 Task: Create a section Load Testing Sprint and in the section, add a milestone SOC 2 Compliance in the project BroaderPath
Action: Mouse moved to (347, 356)
Screenshot: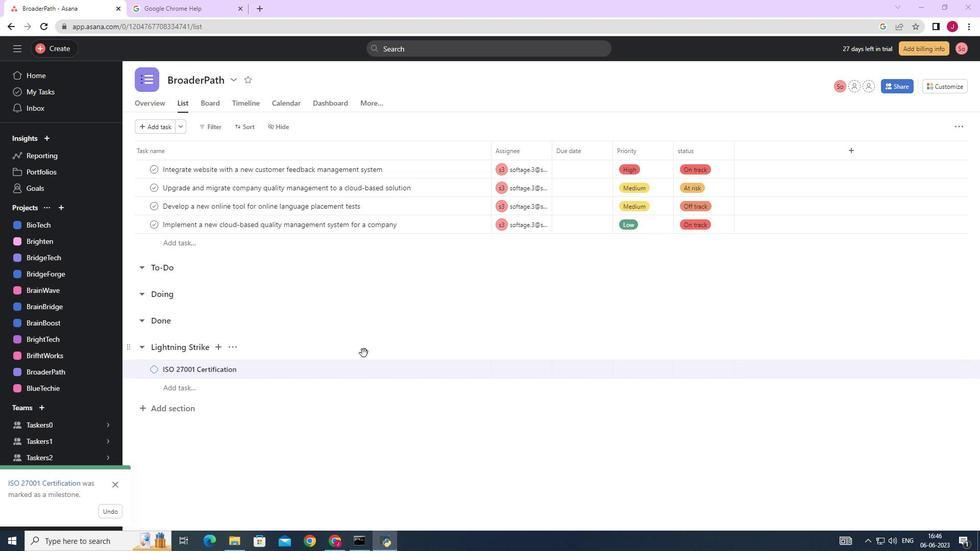 
Action: Mouse scrolled (347, 356) with delta (0, 0)
Screenshot: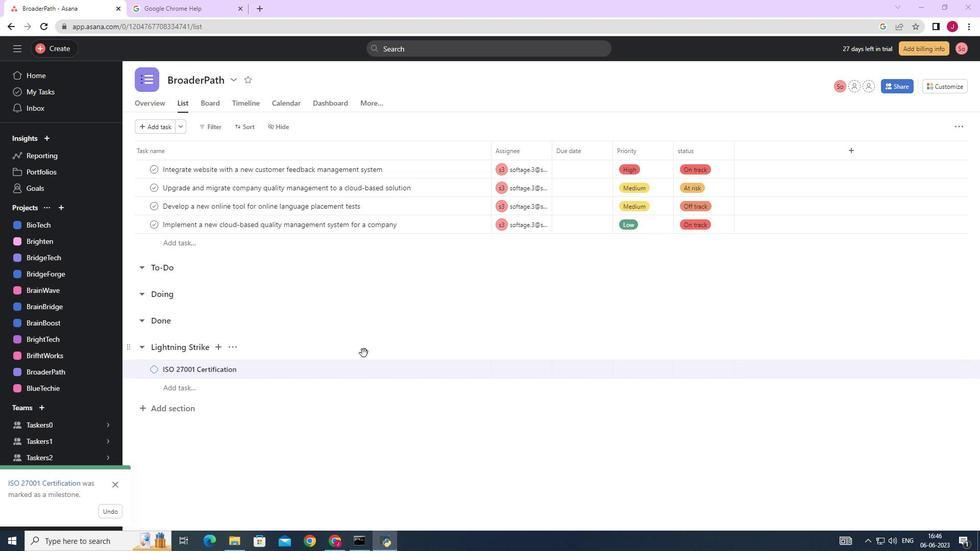 
Action: Mouse scrolled (347, 356) with delta (0, 0)
Screenshot: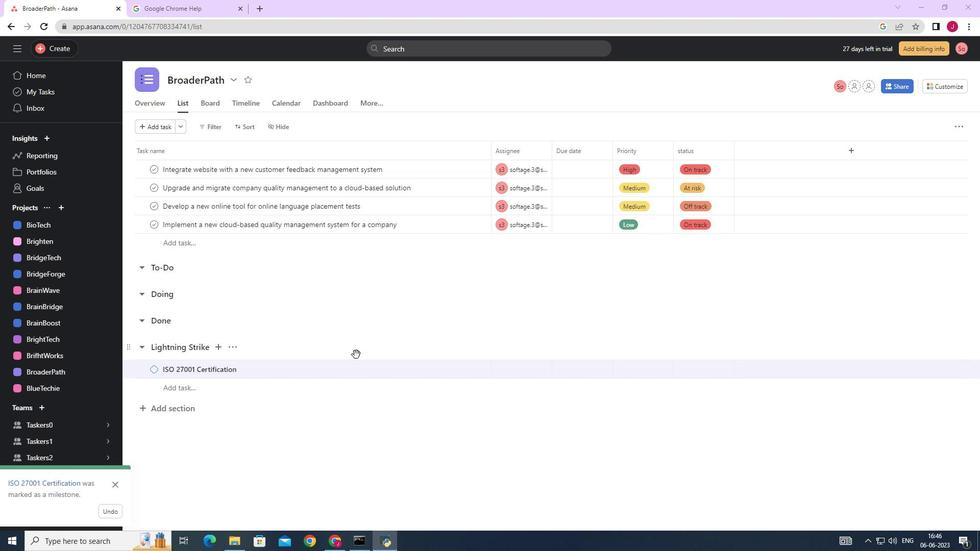 
Action: Mouse scrolled (347, 356) with delta (0, 0)
Screenshot: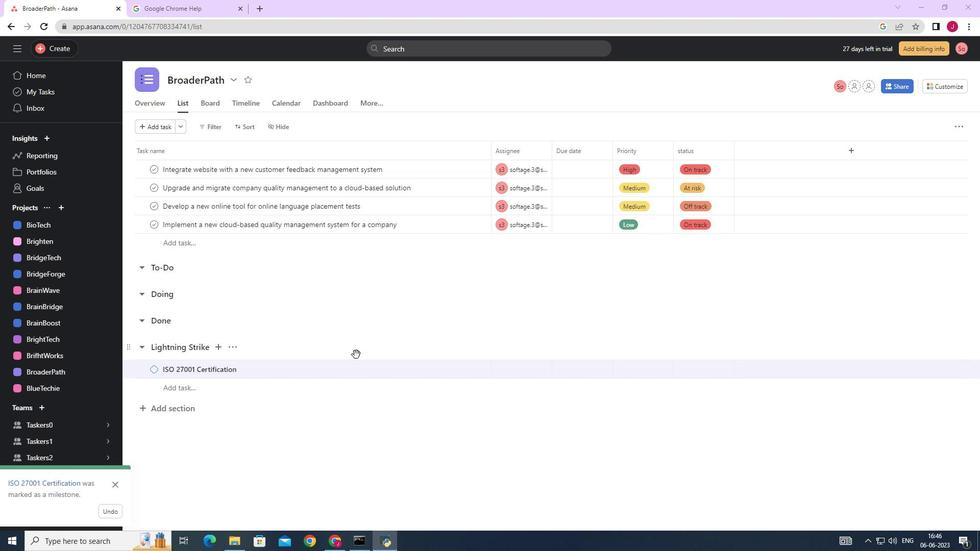
Action: Mouse scrolled (347, 356) with delta (0, 0)
Screenshot: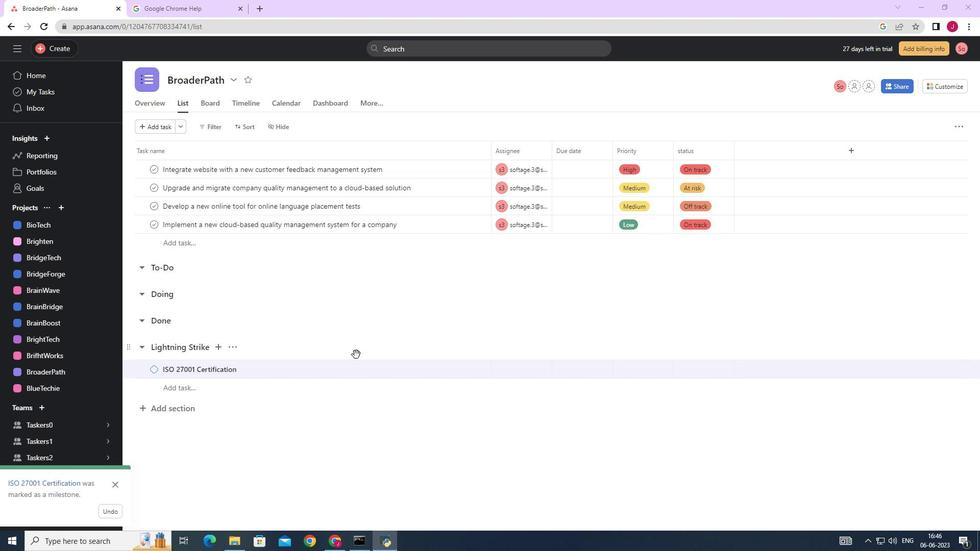 
Action: Mouse moved to (184, 407)
Screenshot: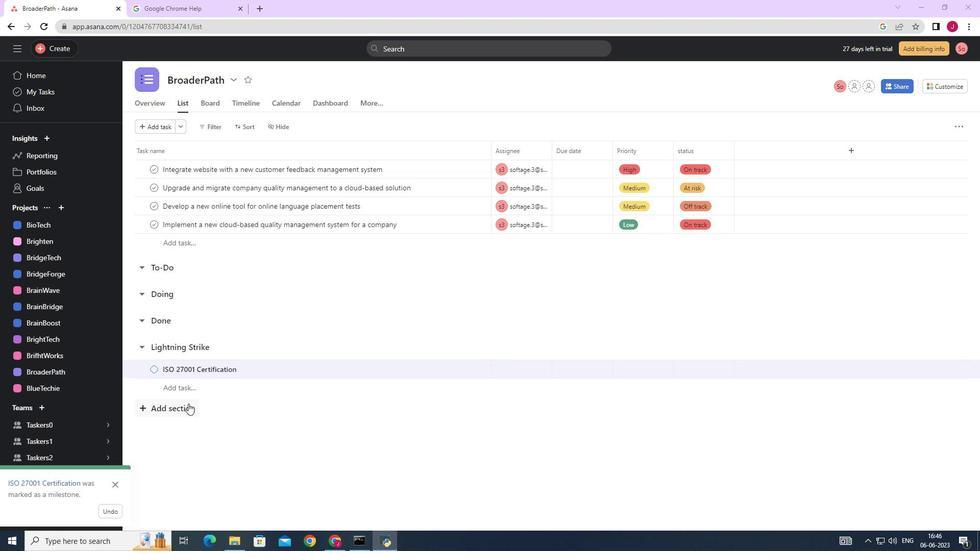 
Action: Mouse pressed left at (184, 407)
Screenshot: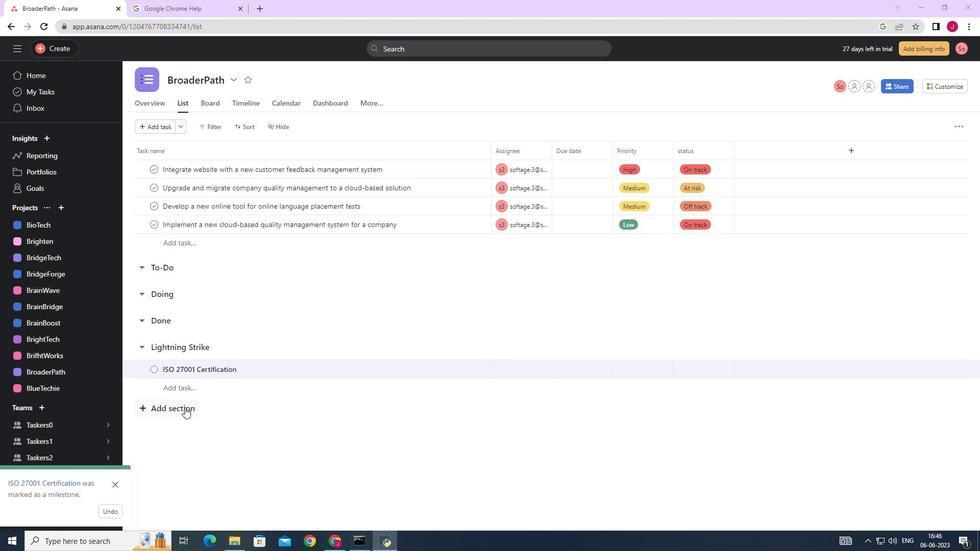 
Action: Key pressed <Key.caps_lock>L<Key.caps_lock>oad<Key.space><Key.caps_lock>T<Key.caps_lock>esting<Key.space><Key.caps_lock>S<Key.caps_lock>print<Key.enter><Key.caps_lock>SOC<Key.space>2<Key.space><Key.caps_lock><Key.caps_lock>C<Key.caps_lock>ompliance
Screenshot: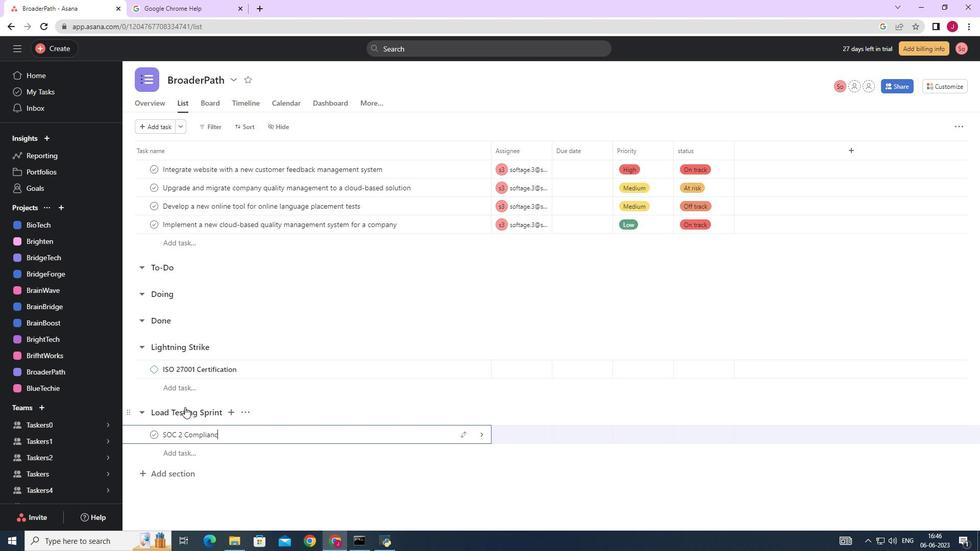
Action: Mouse moved to (485, 433)
Screenshot: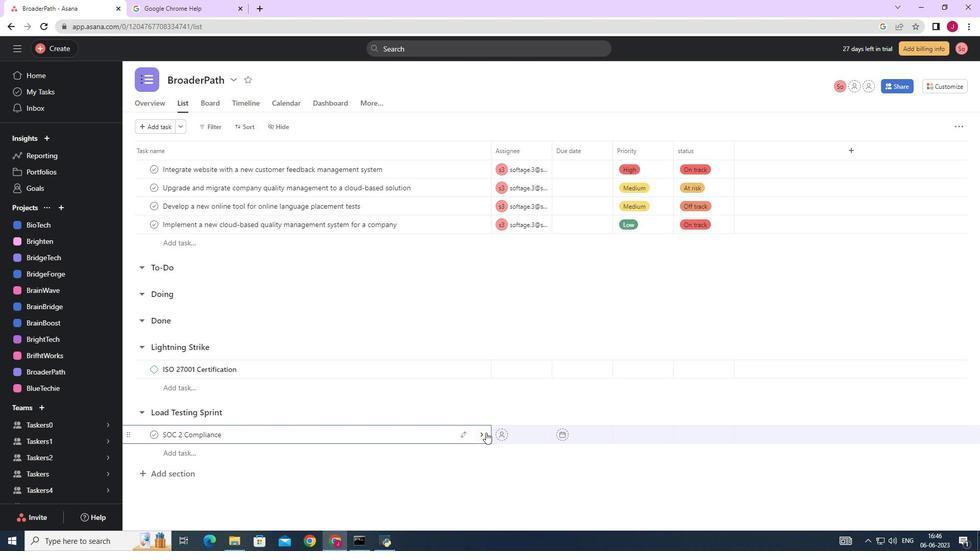 
Action: Mouse pressed left at (485, 433)
Screenshot: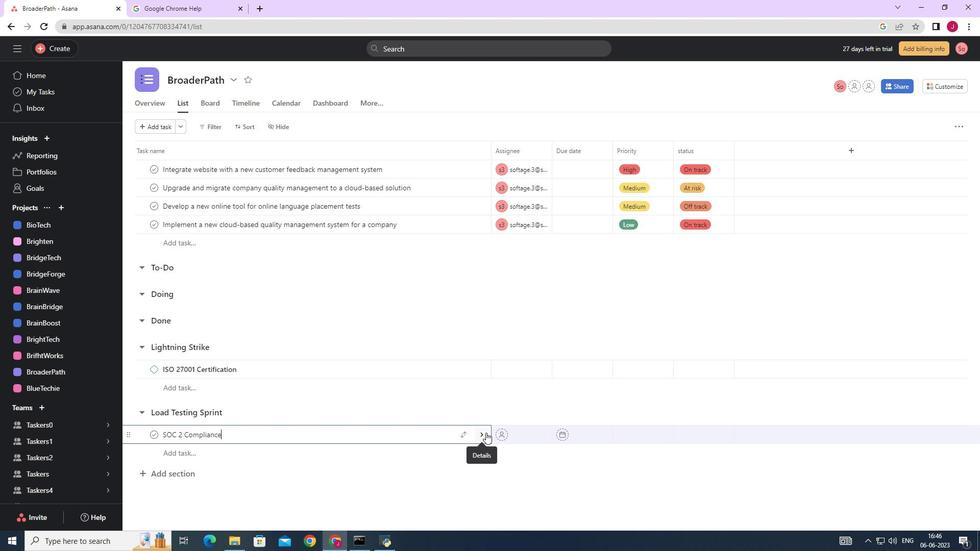 
Action: Mouse moved to (941, 127)
Screenshot: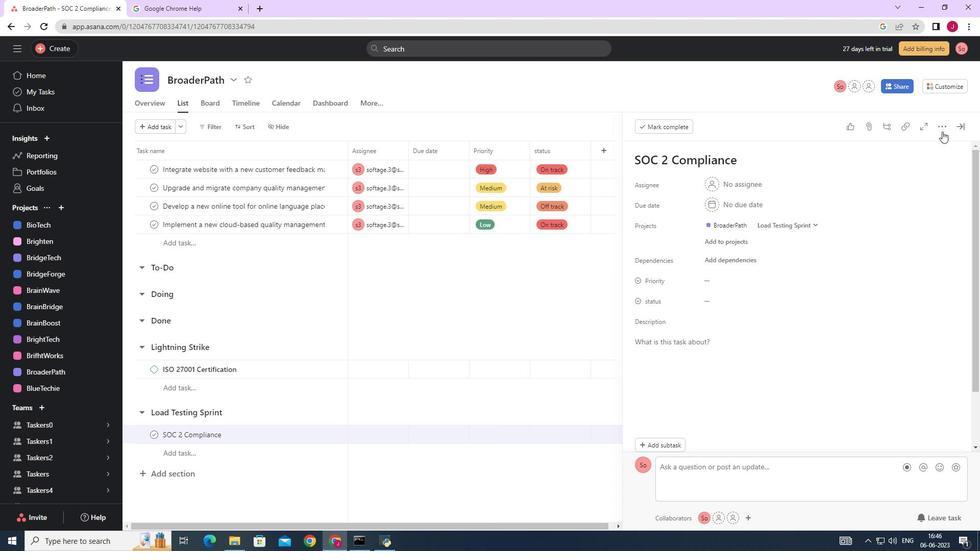 
Action: Mouse pressed left at (941, 127)
Screenshot: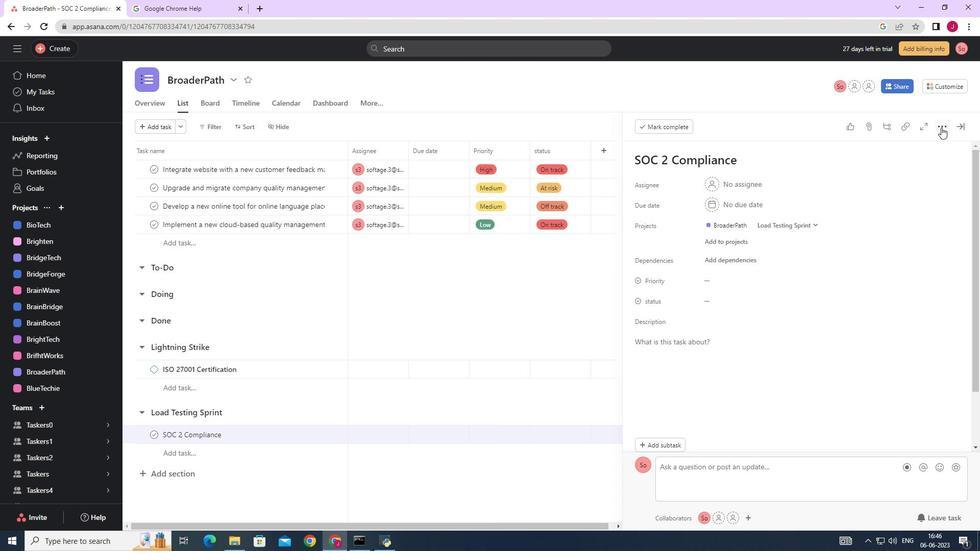 
Action: Mouse moved to (868, 164)
Screenshot: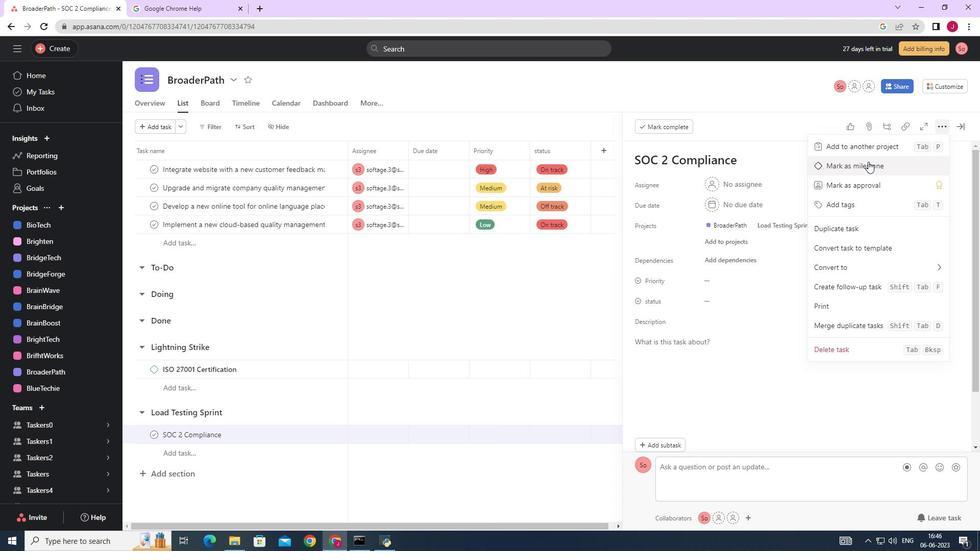 
Action: Mouse pressed left at (868, 164)
Screenshot: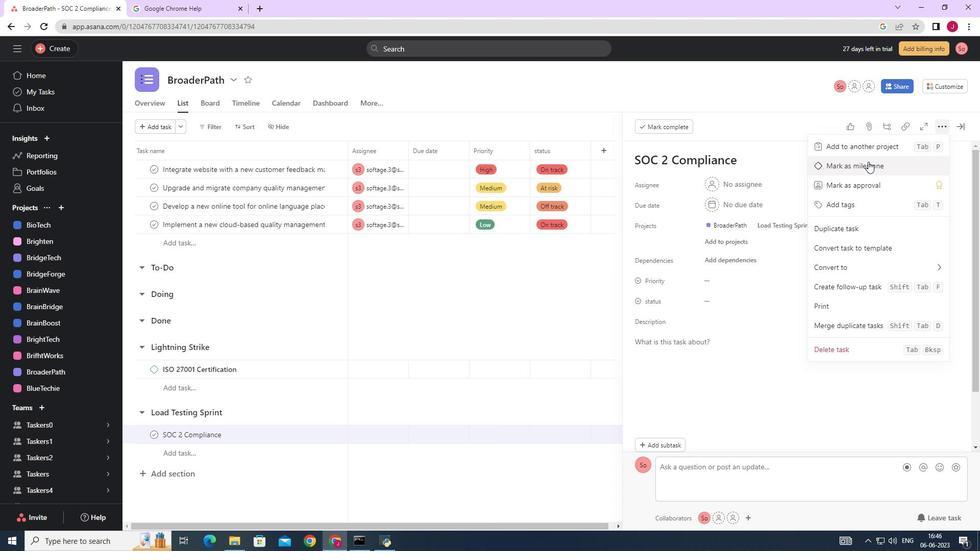 
Action: Mouse moved to (959, 128)
Screenshot: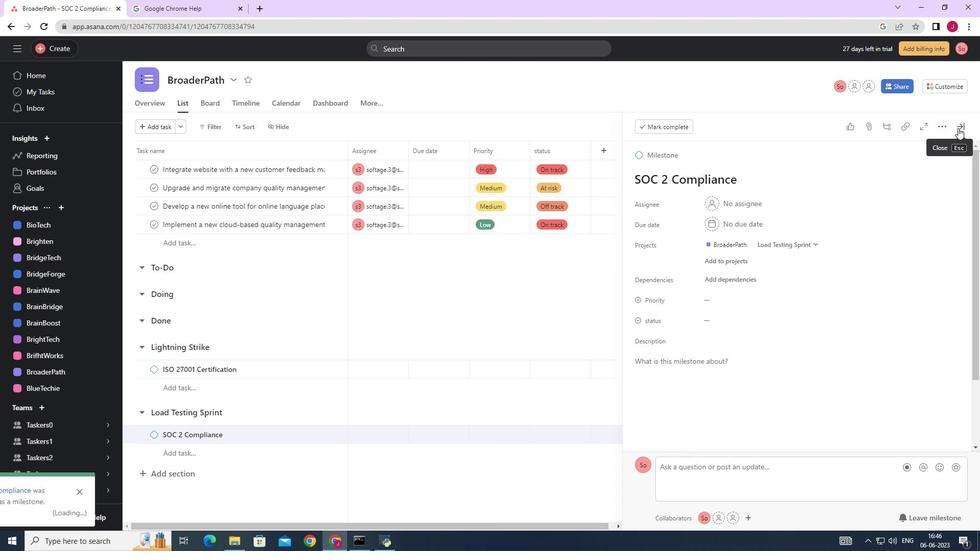 
Action: Mouse pressed left at (959, 128)
Screenshot: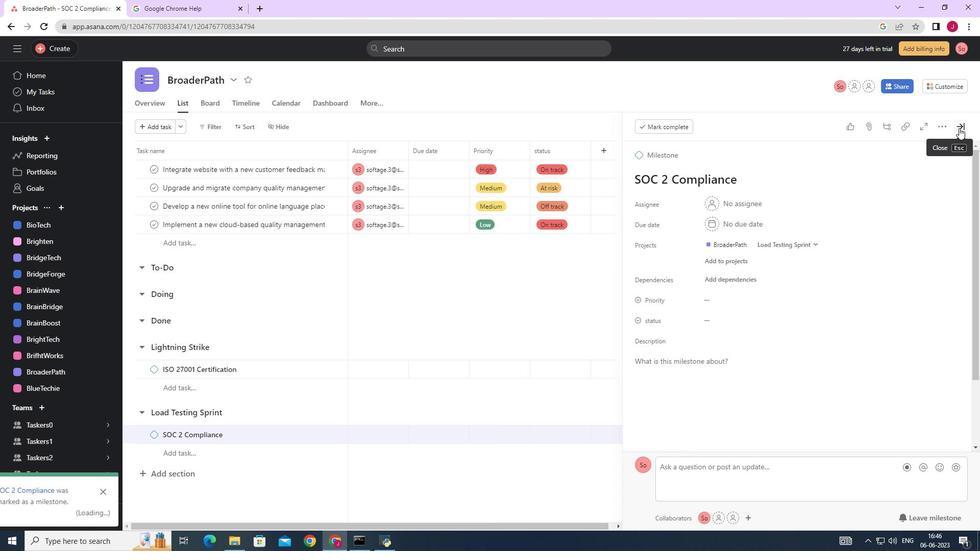 
